Task: Create a section Agile Alliance and in the section, add a milestone Website Redesign in the project AgileAvail
Action: Mouse moved to (93, 443)
Screenshot: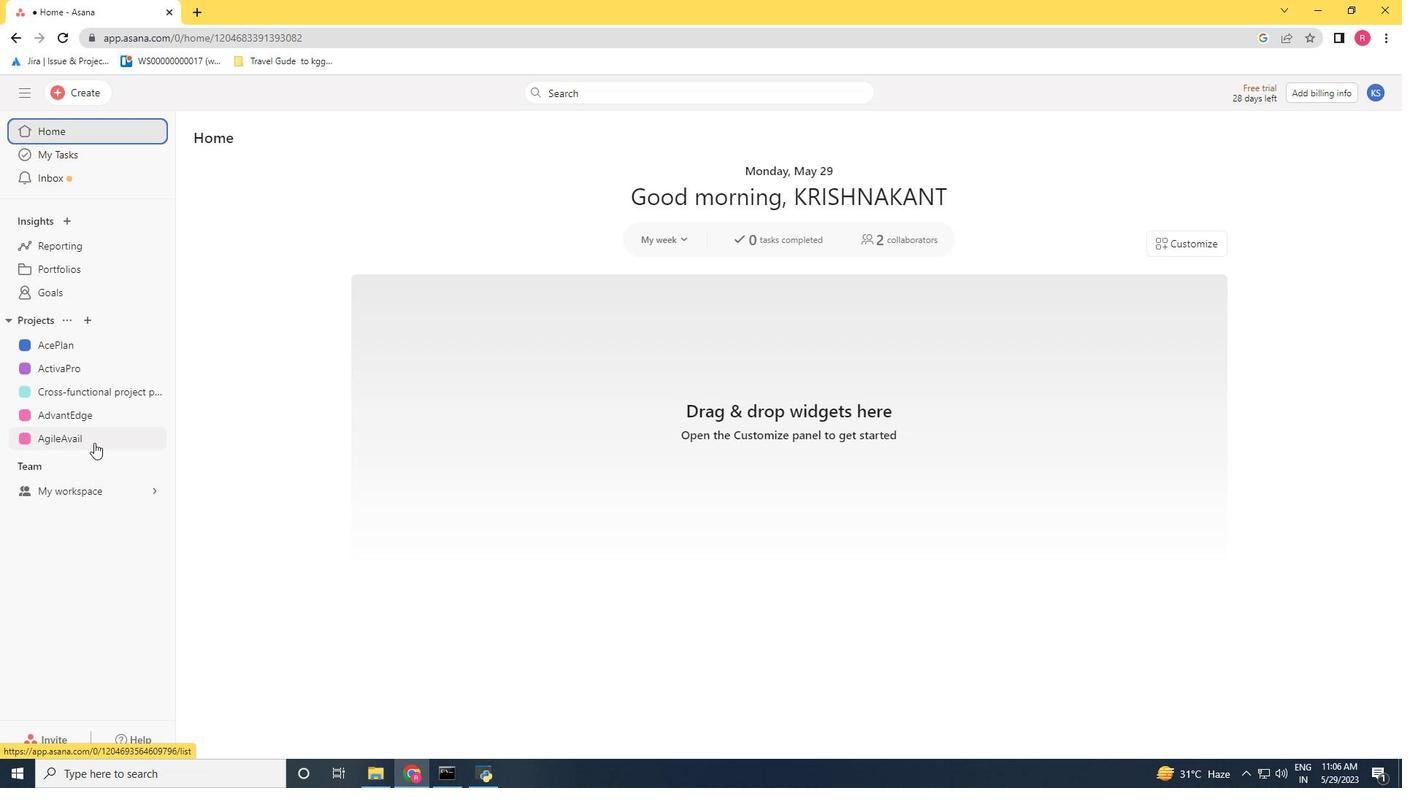 
Action: Mouse pressed left at (93, 443)
Screenshot: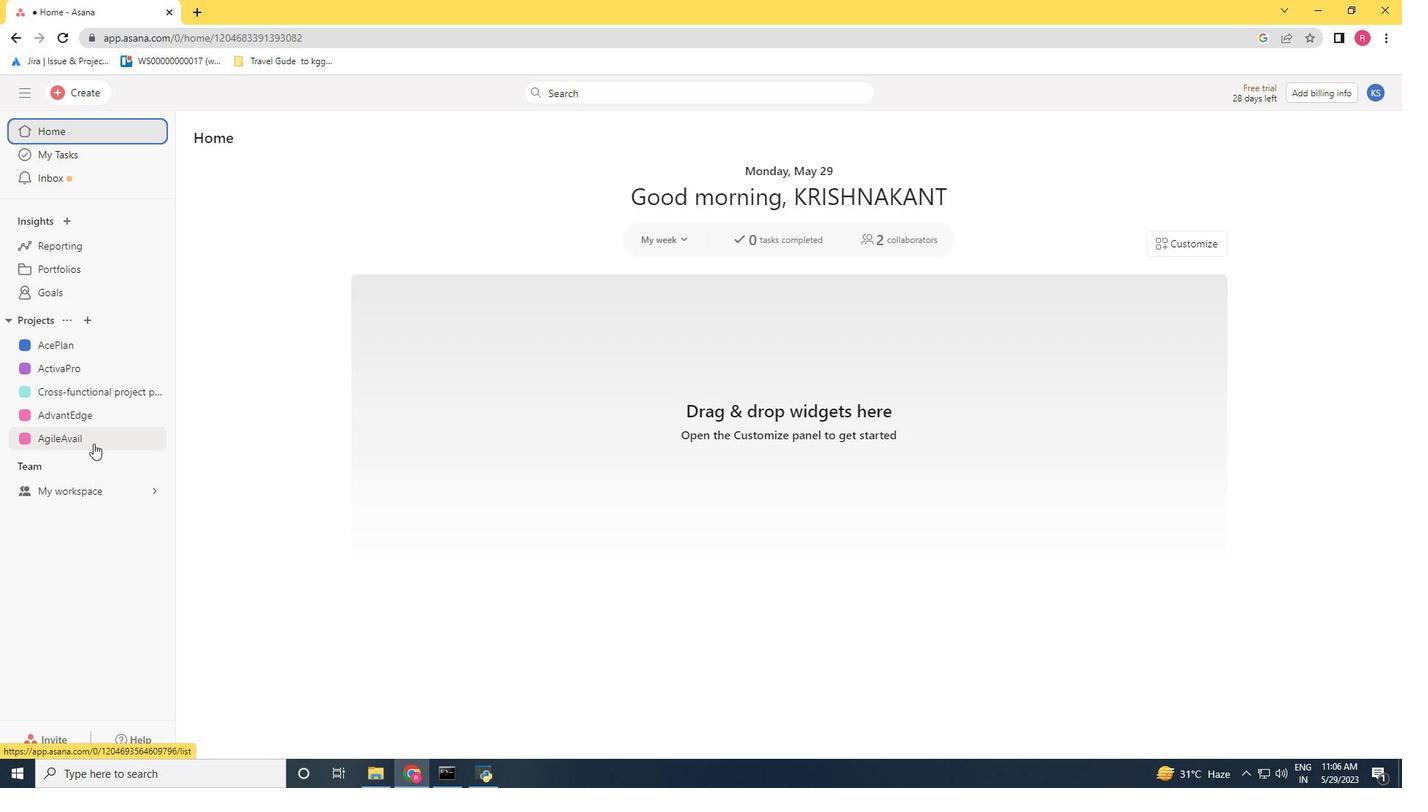 
Action: Mouse moved to (312, 654)
Screenshot: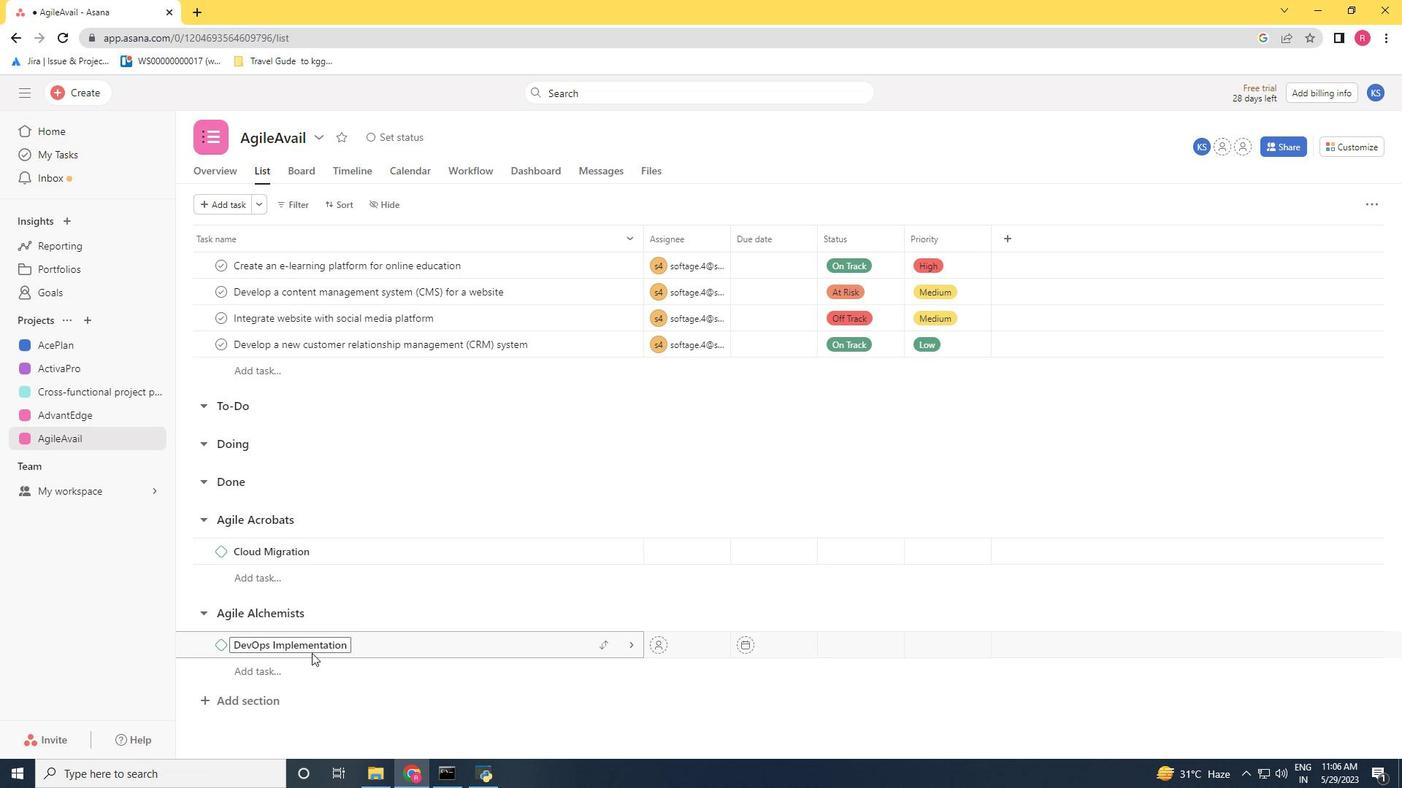 
Action: Mouse scrolled (312, 653) with delta (0, 0)
Screenshot: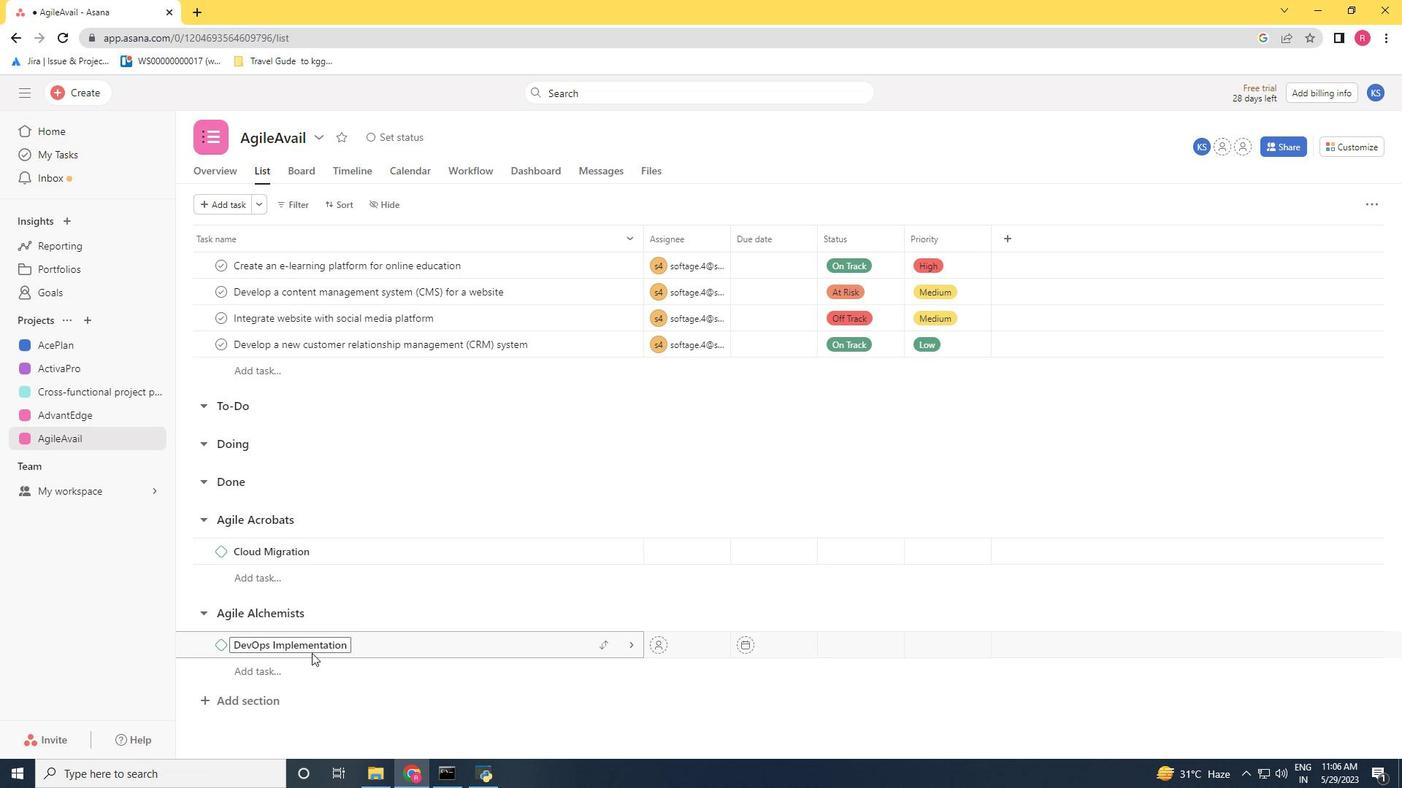 
Action: Mouse moved to (314, 654)
Screenshot: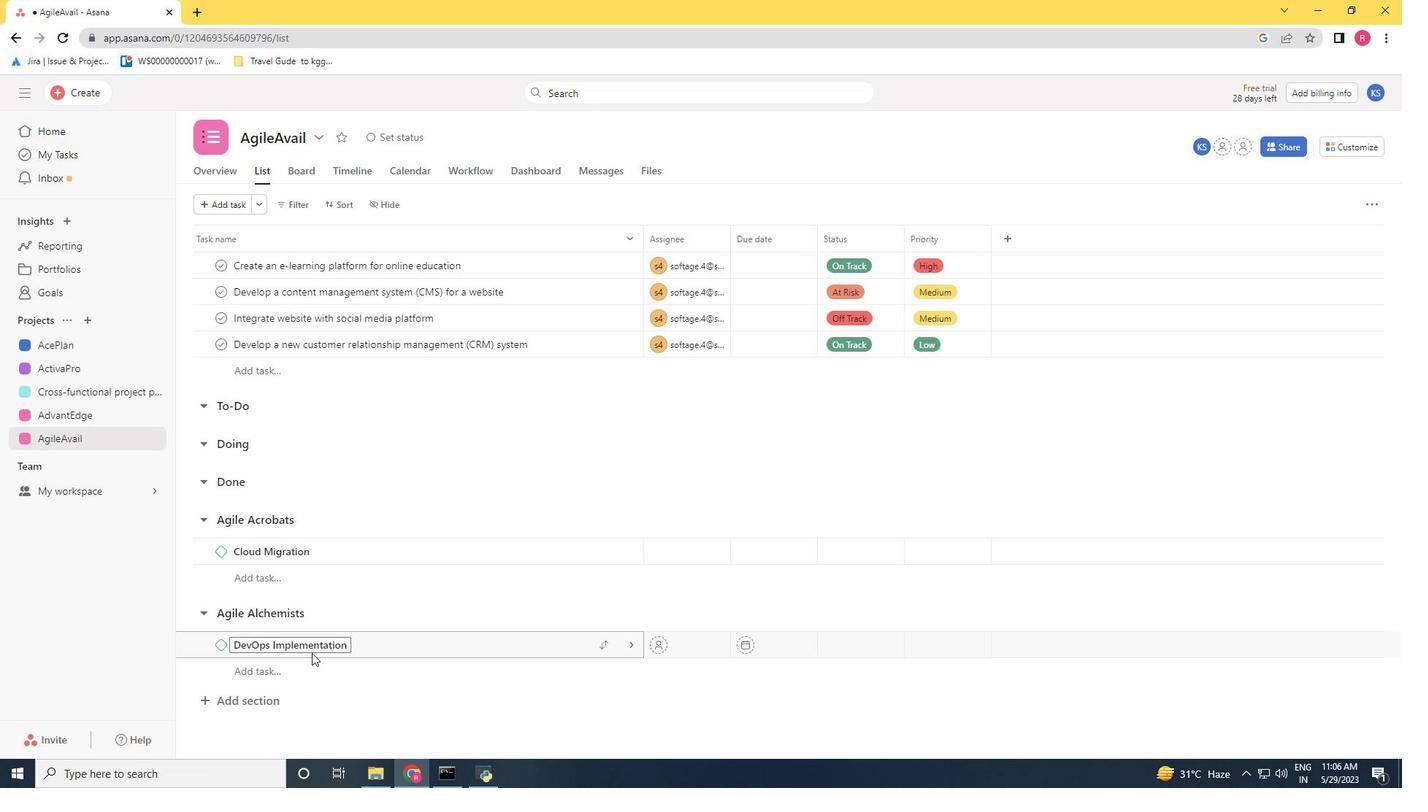 
Action: Mouse scrolled (314, 653) with delta (0, 0)
Screenshot: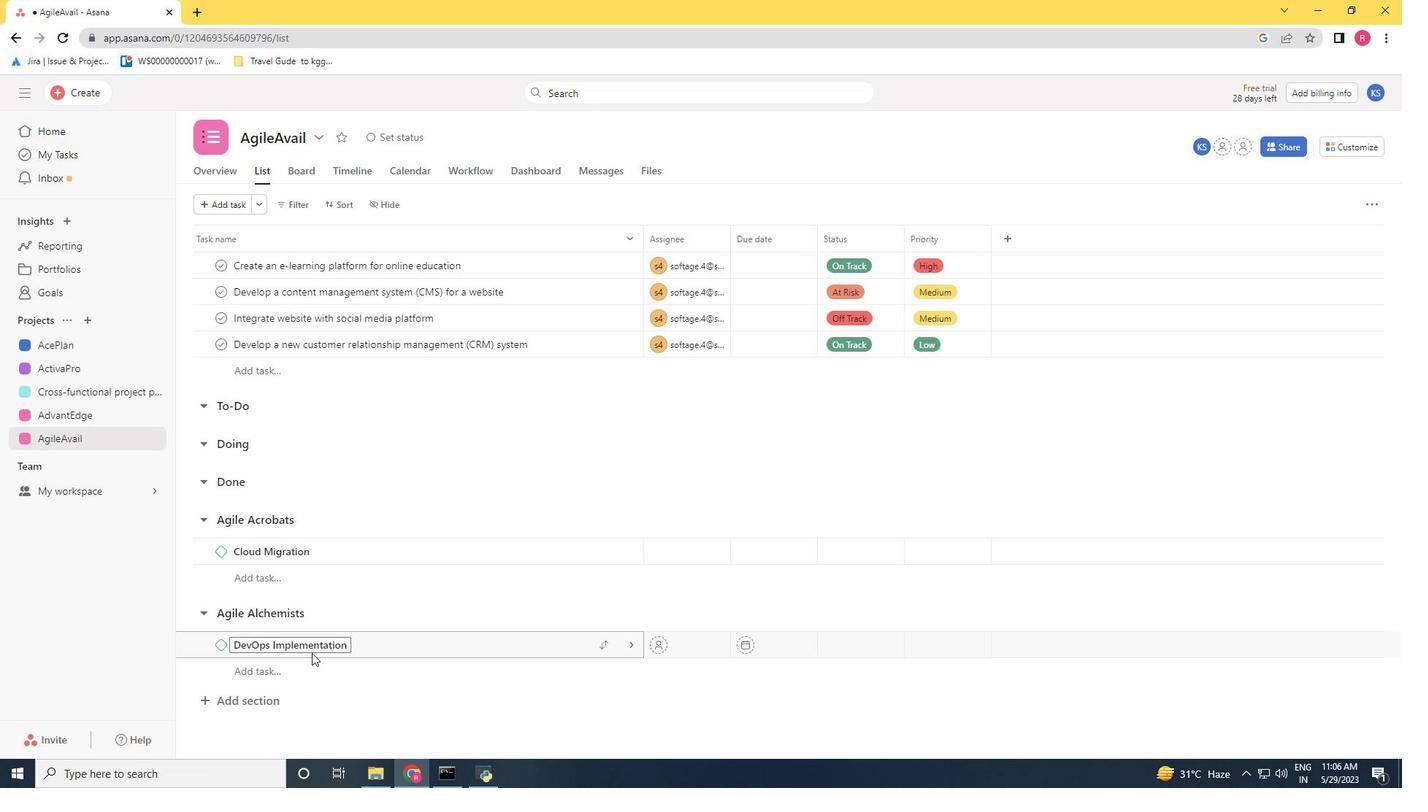 
Action: Mouse moved to (315, 652)
Screenshot: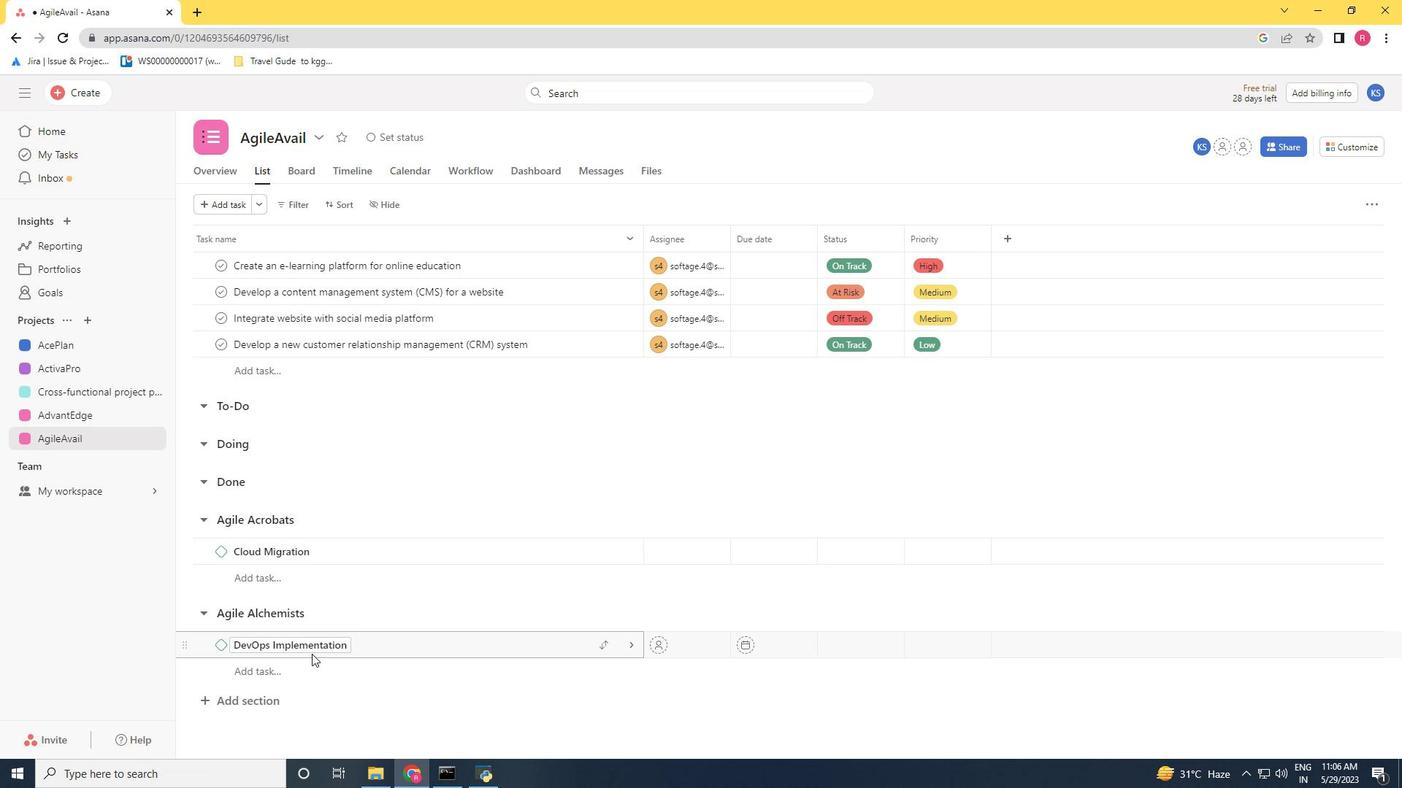 
Action: Mouse scrolled (315, 652) with delta (0, 0)
Screenshot: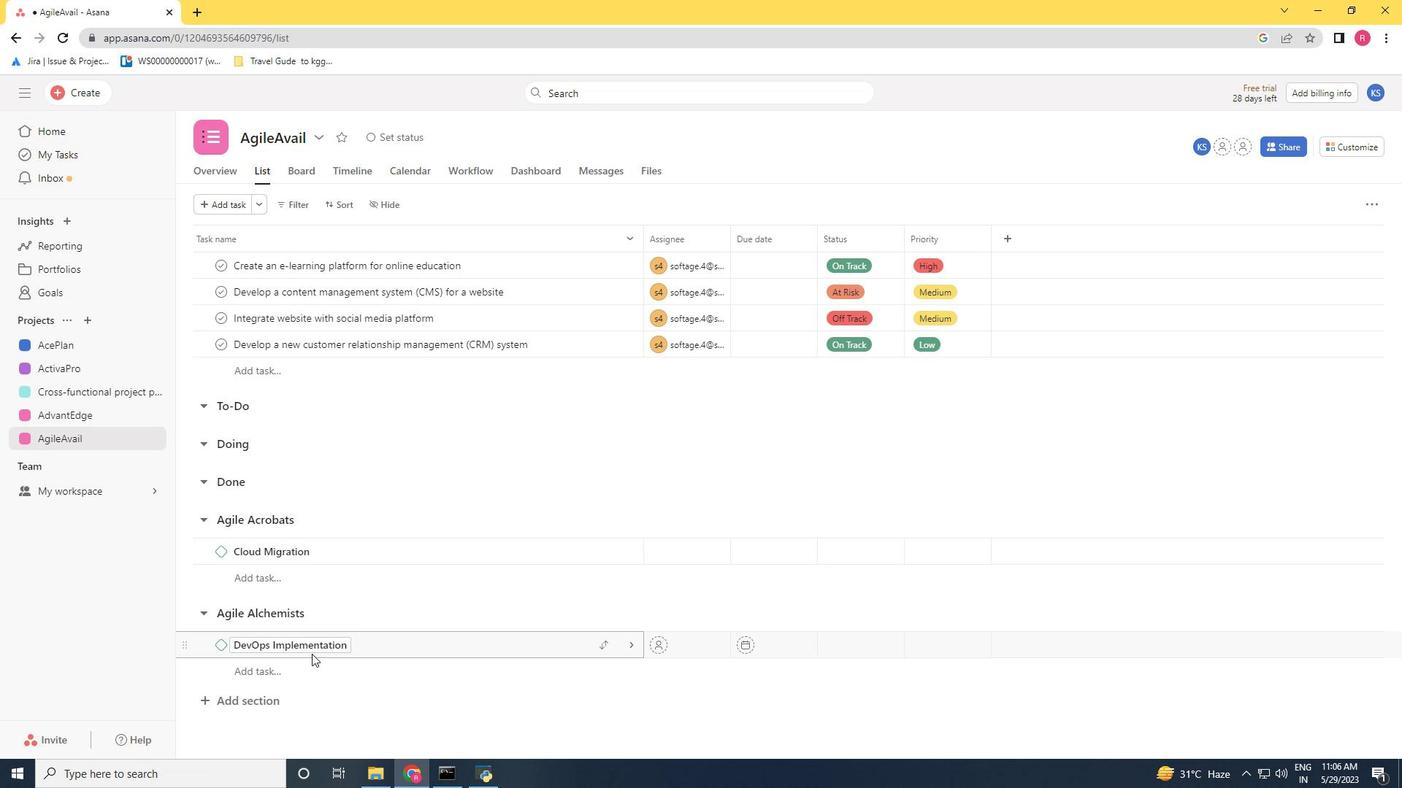 
Action: Mouse scrolled (315, 652) with delta (0, 0)
Screenshot: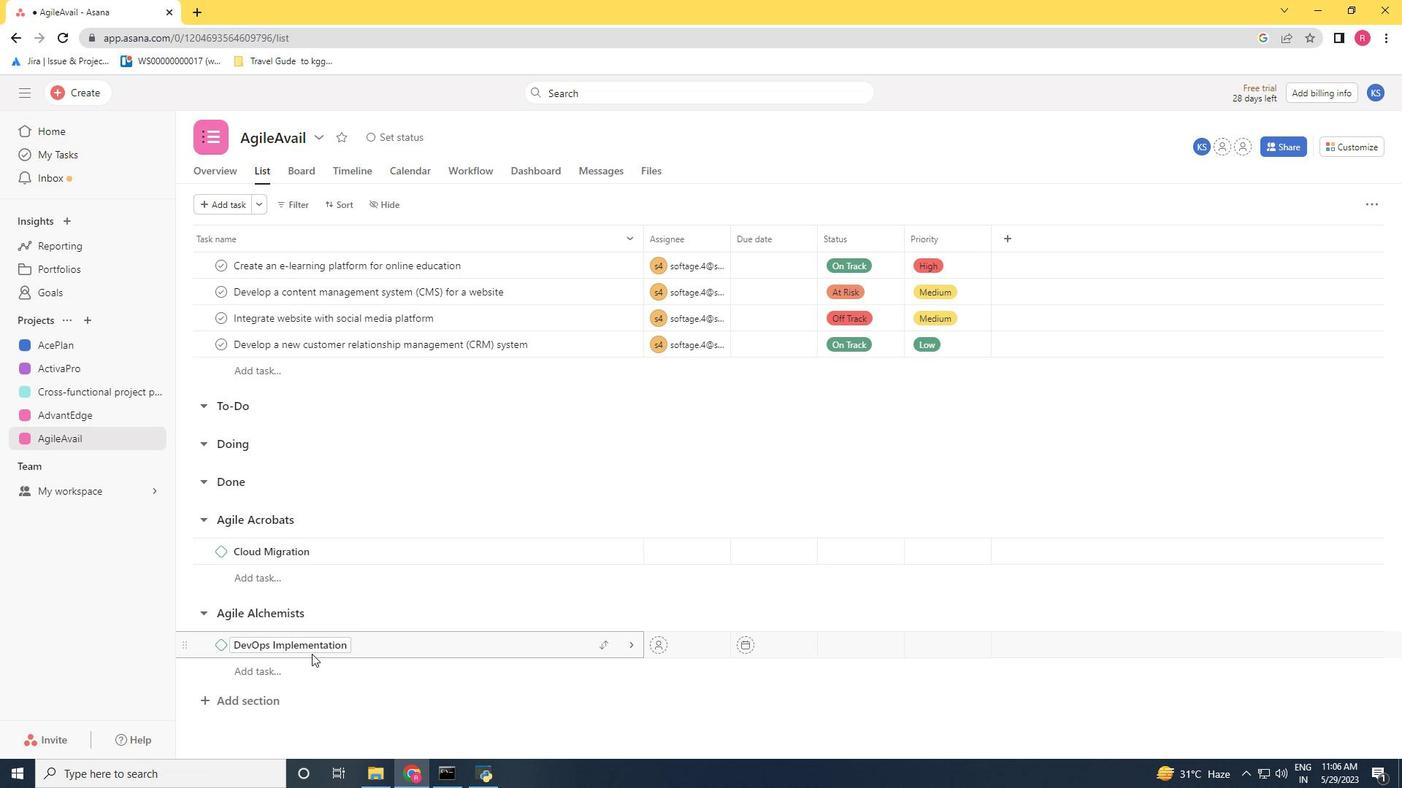 
Action: Mouse moved to (272, 703)
Screenshot: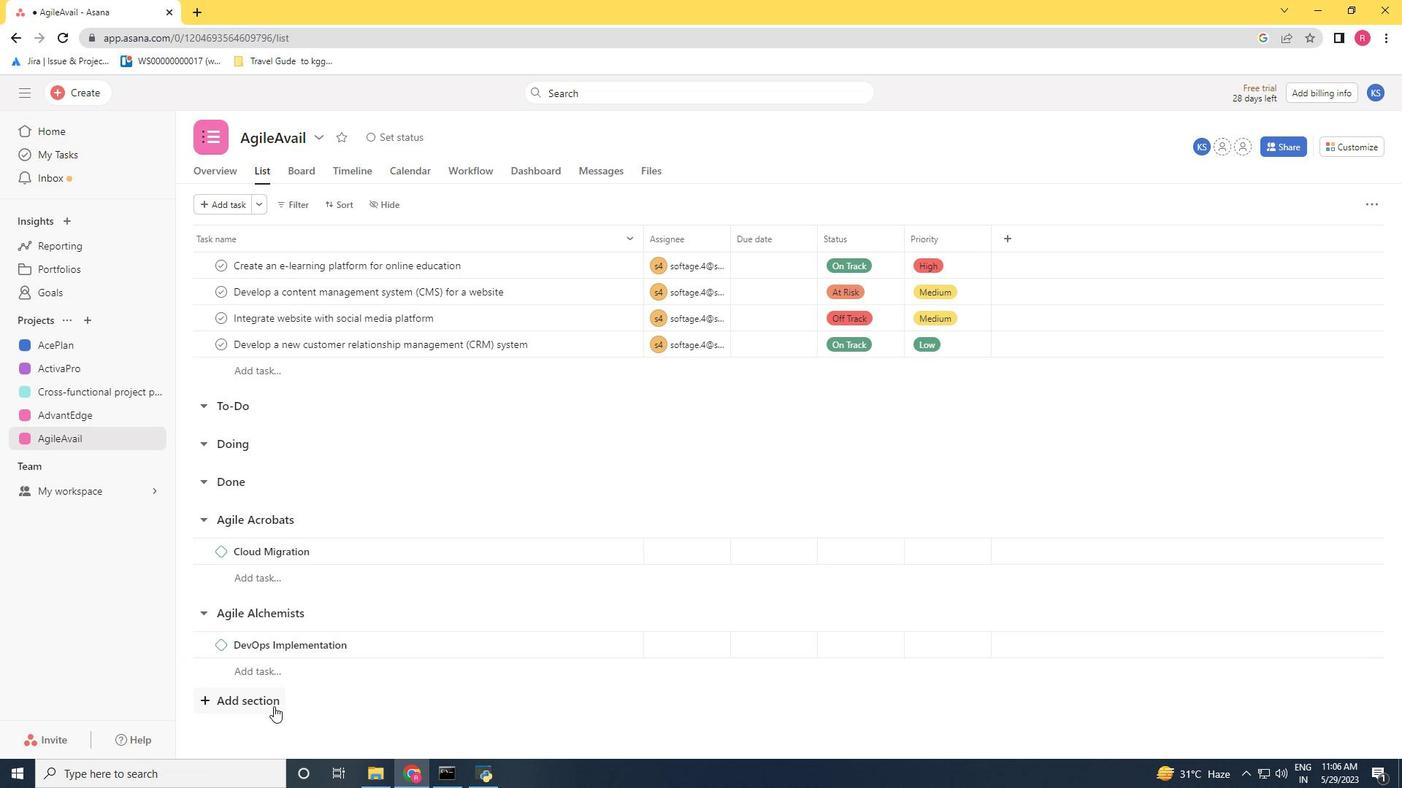 
Action: Mouse pressed left at (272, 703)
Screenshot: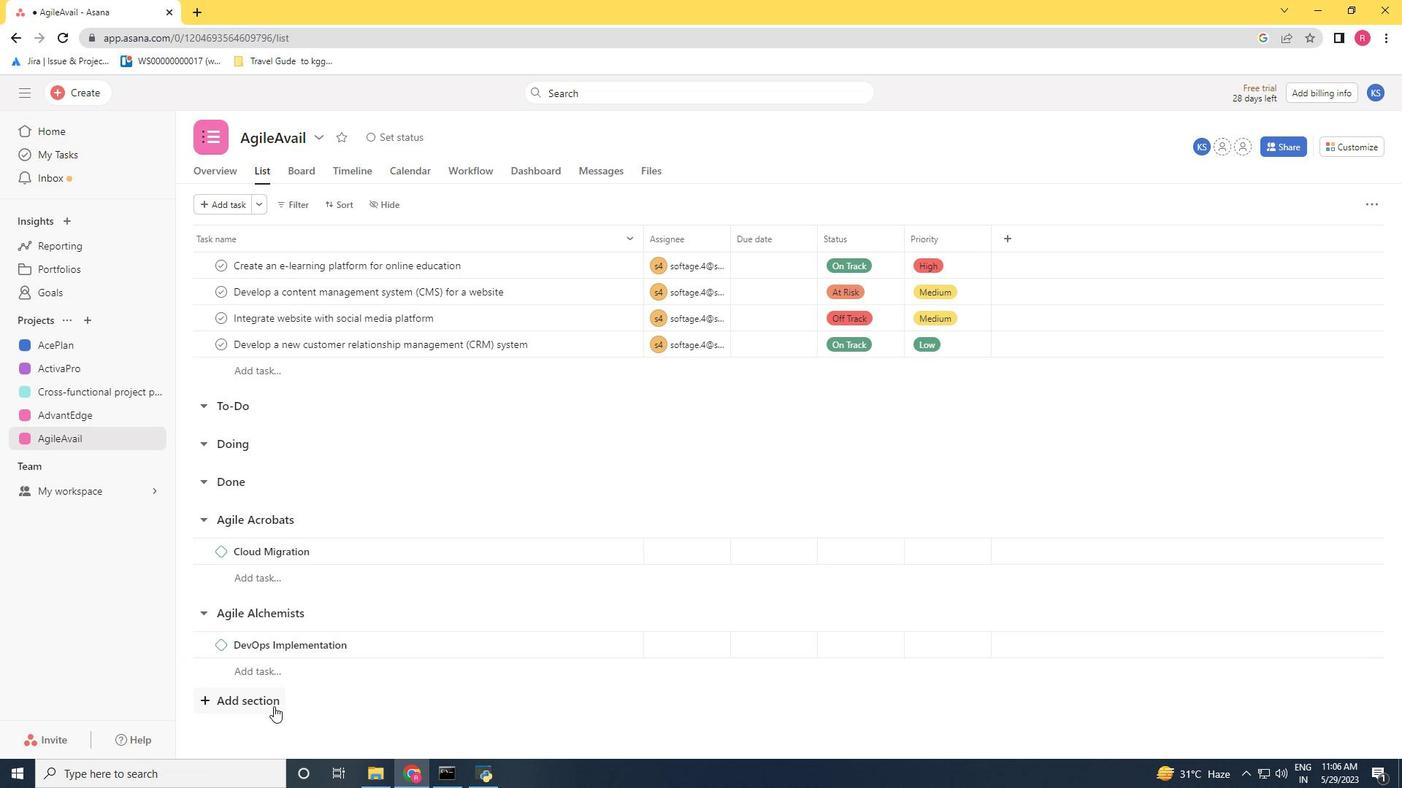 
Action: Mouse moved to (452, 431)
Screenshot: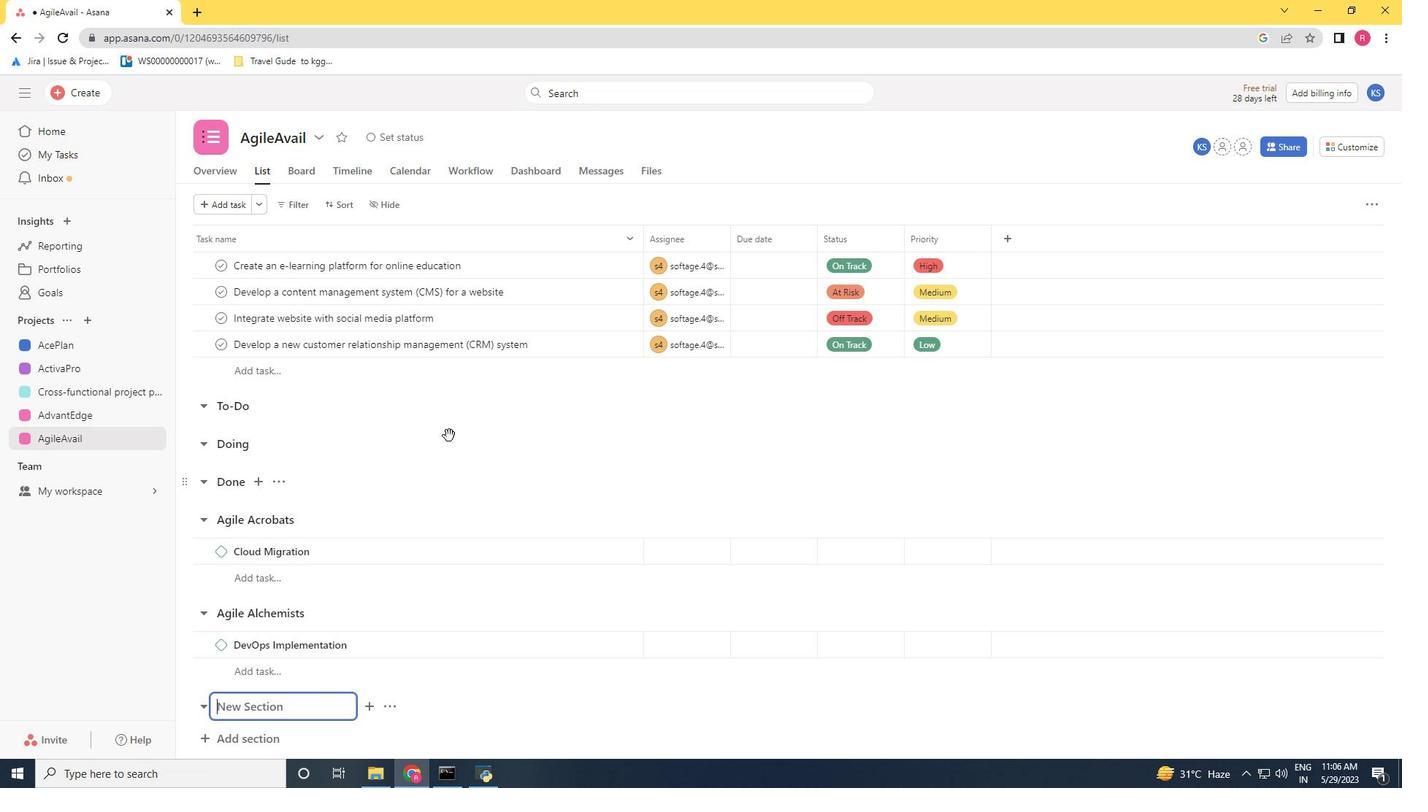 
Action: Key pressed <Key.shift>Agilr<Key.backspace>e<Key.space><Key.shift>Alliance<Key.enter><Key.shift><Key.shift><Key.shift><Key.shift><Key.shift><Key.shift><Key.shift><Key.shift><Key.shift>Webste<Key.space><Key.shift>Redesign<Key.left><Key.left><Key.left><Key.left><Key.left><Key.left><Key.left><Key.left><Key.left><Key.left><Key.left>i<Key.right><Key.right><Key.right><Key.right><Key.right><Key.right><Key.right><Key.right><Key.right><Key.right><Key.right><Key.right><Key.right>
Screenshot: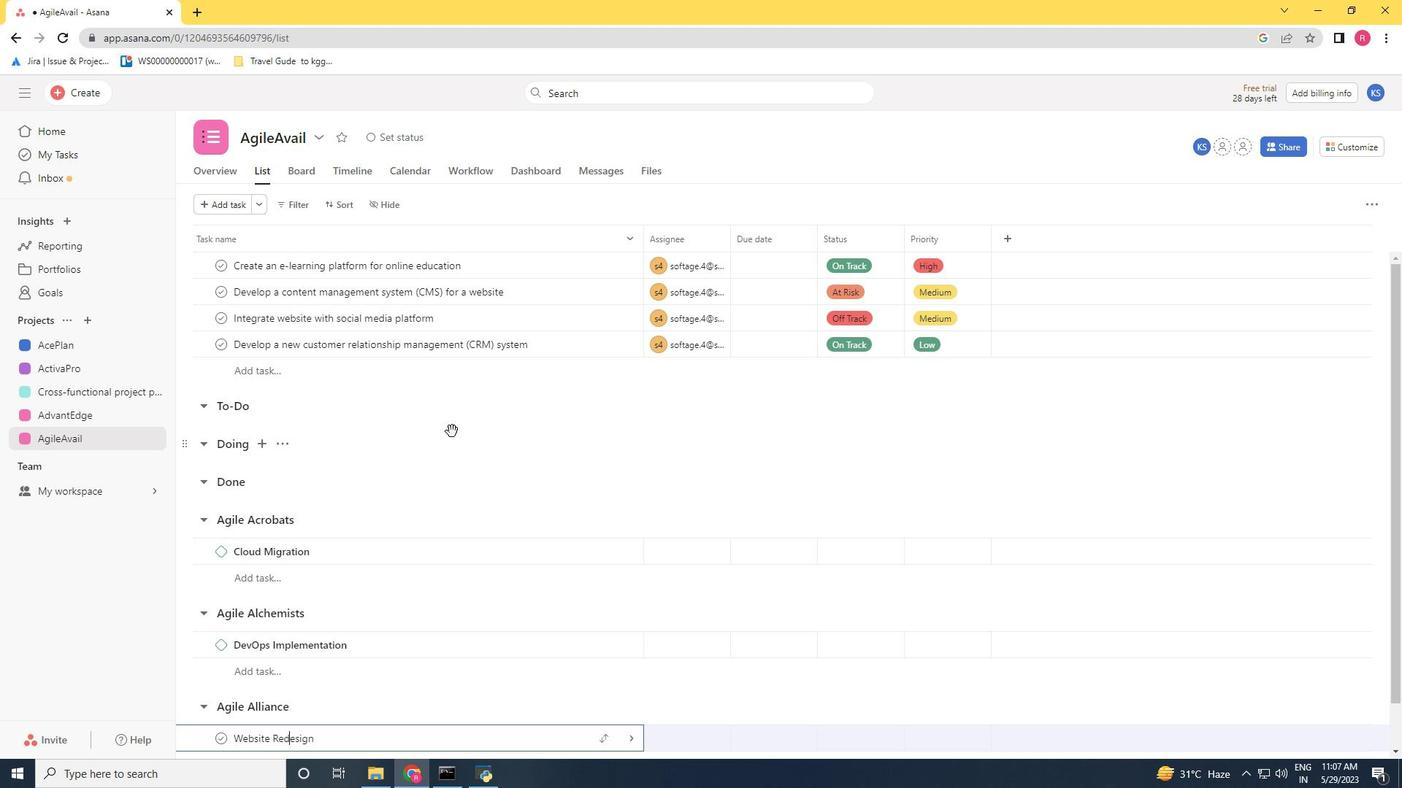 
Action: Mouse moved to (452, 432)
Screenshot: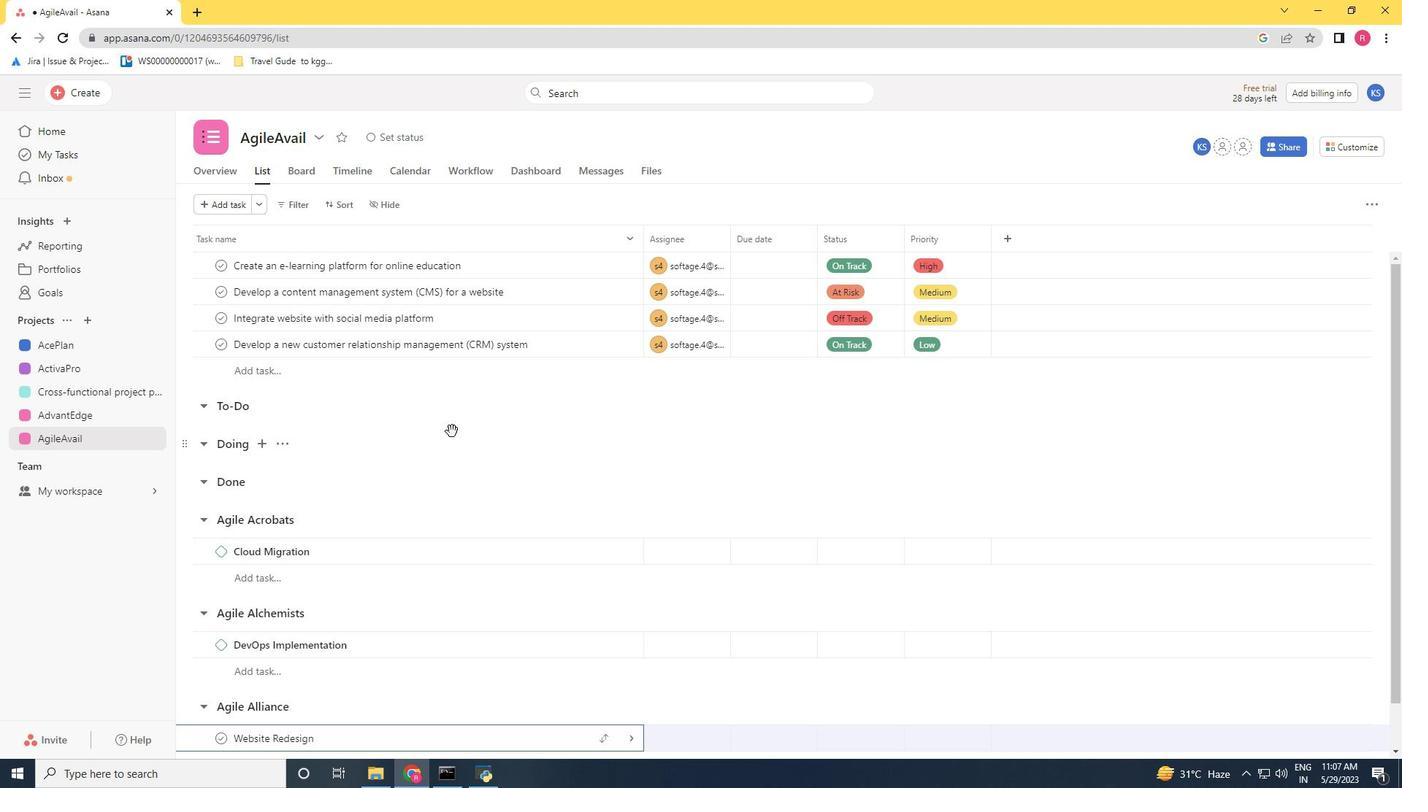 
Action: Mouse scrolled (452, 431) with delta (0, 0)
Screenshot: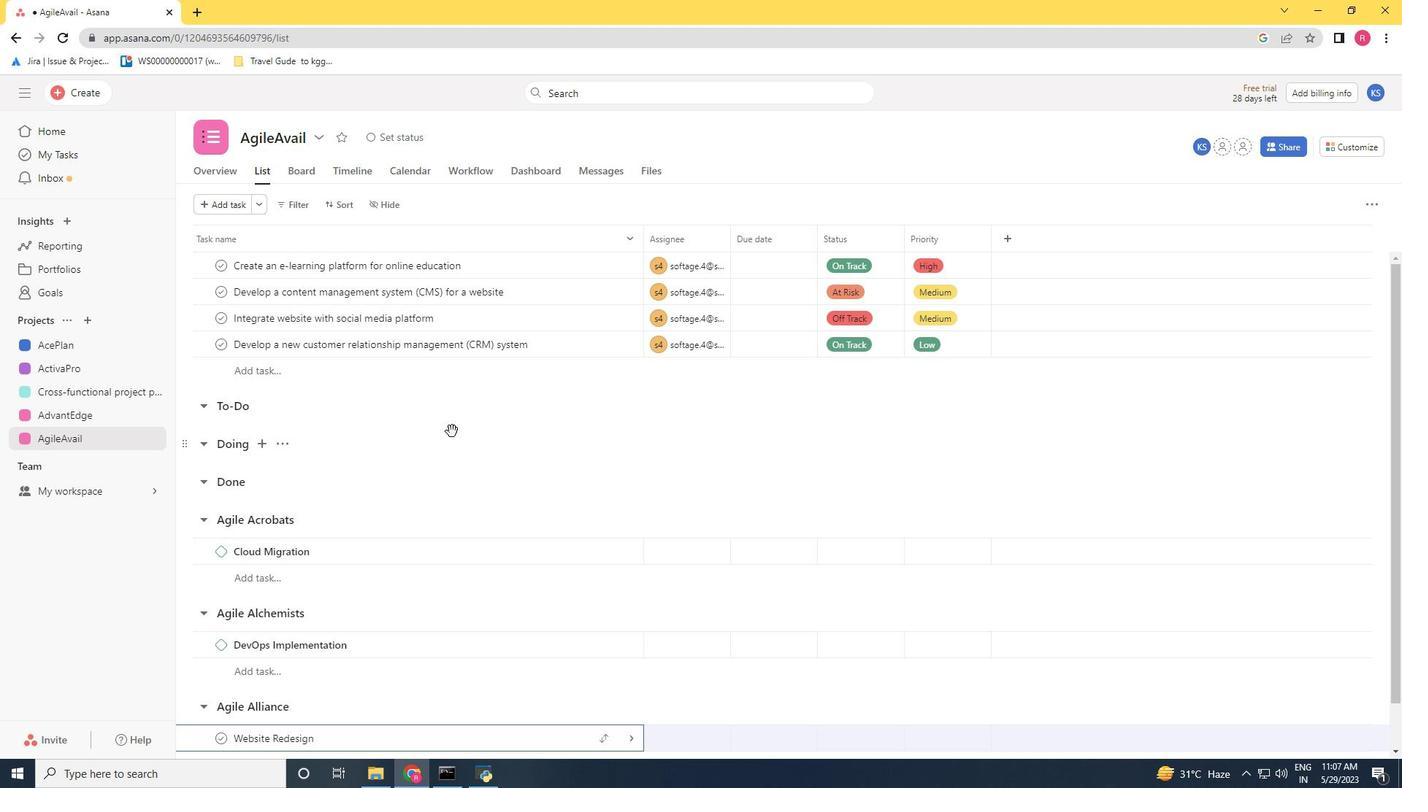 
Action: Mouse moved to (451, 432)
Screenshot: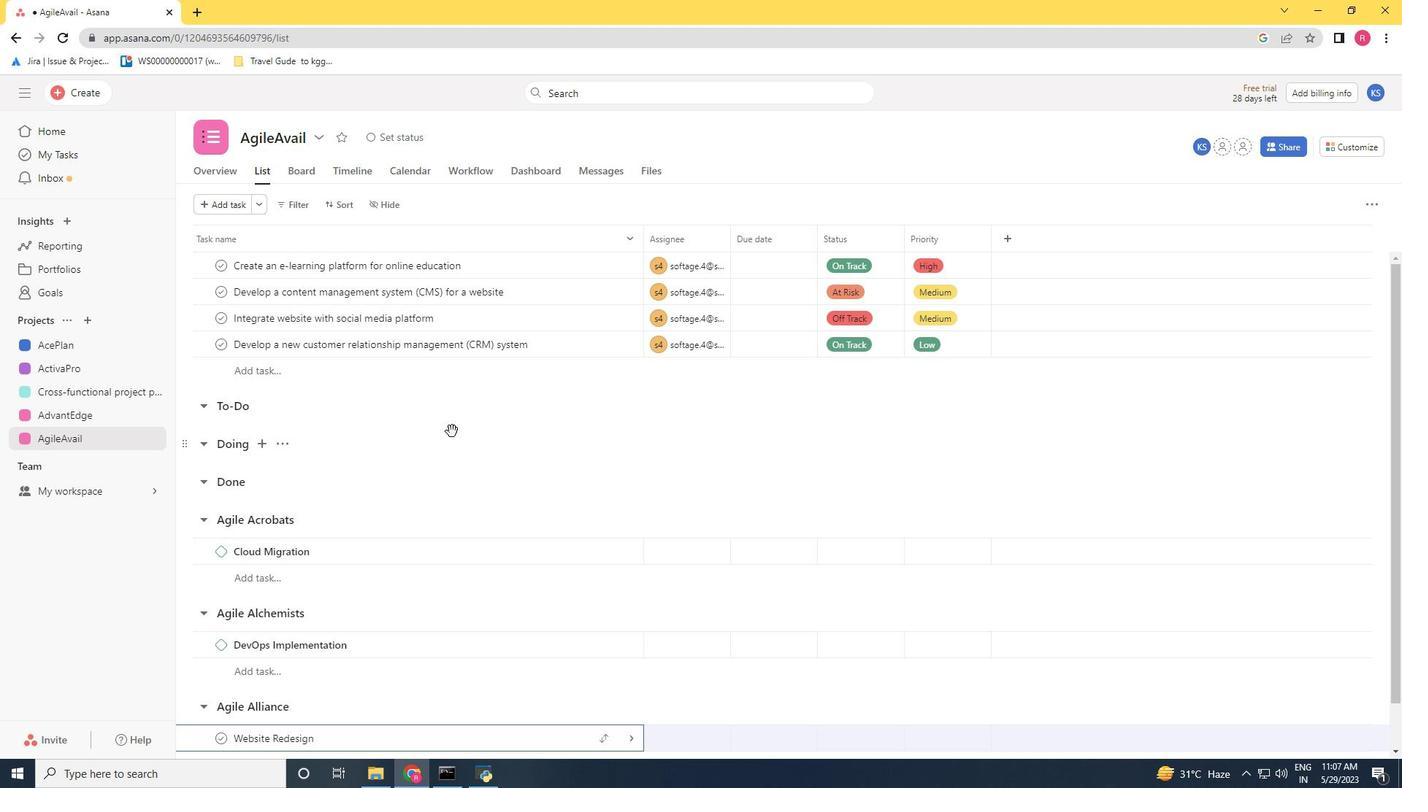 
Action: Mouse scrolled (451, 431) with delta (0, 0)
Screenshot: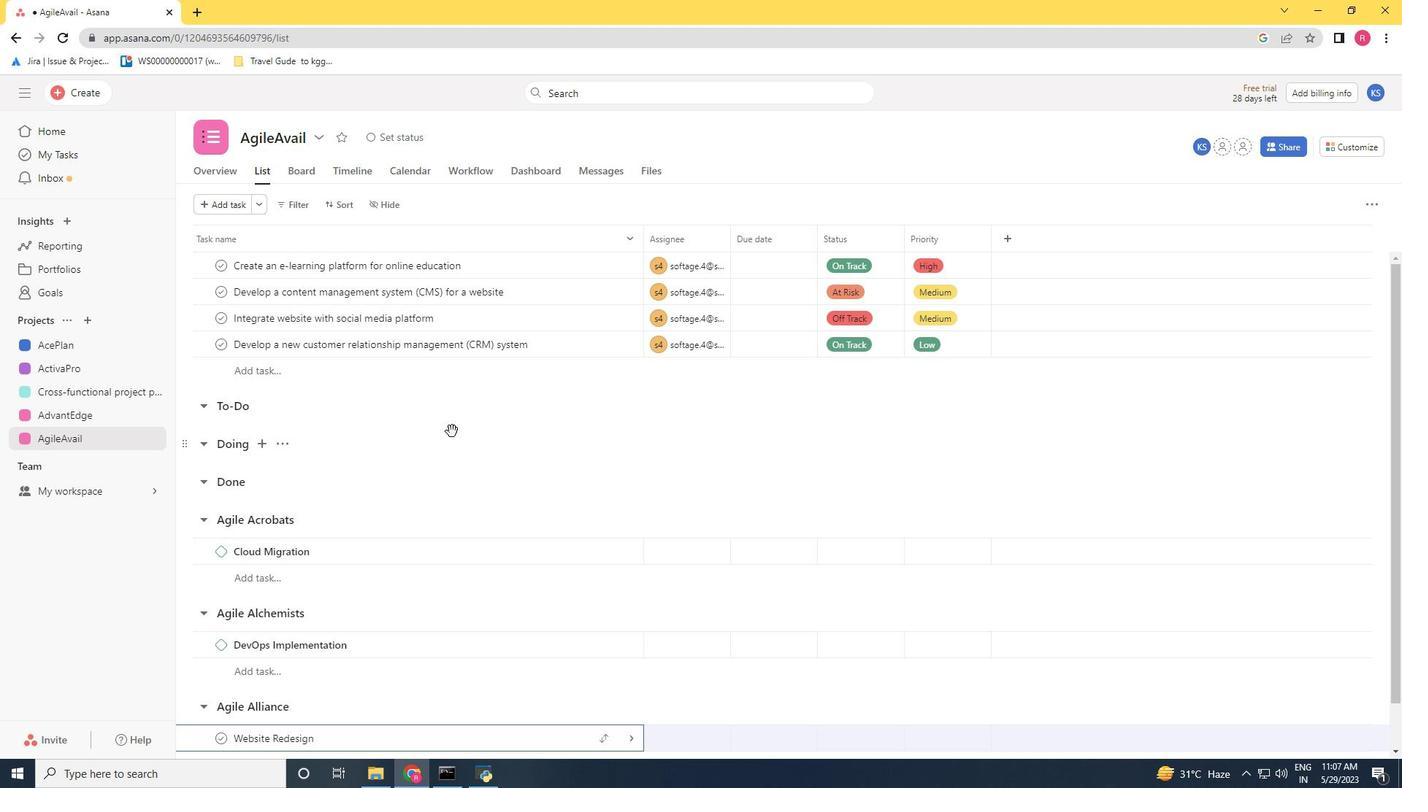 
Action: Mouse moved to (450, 433)
Screenshot: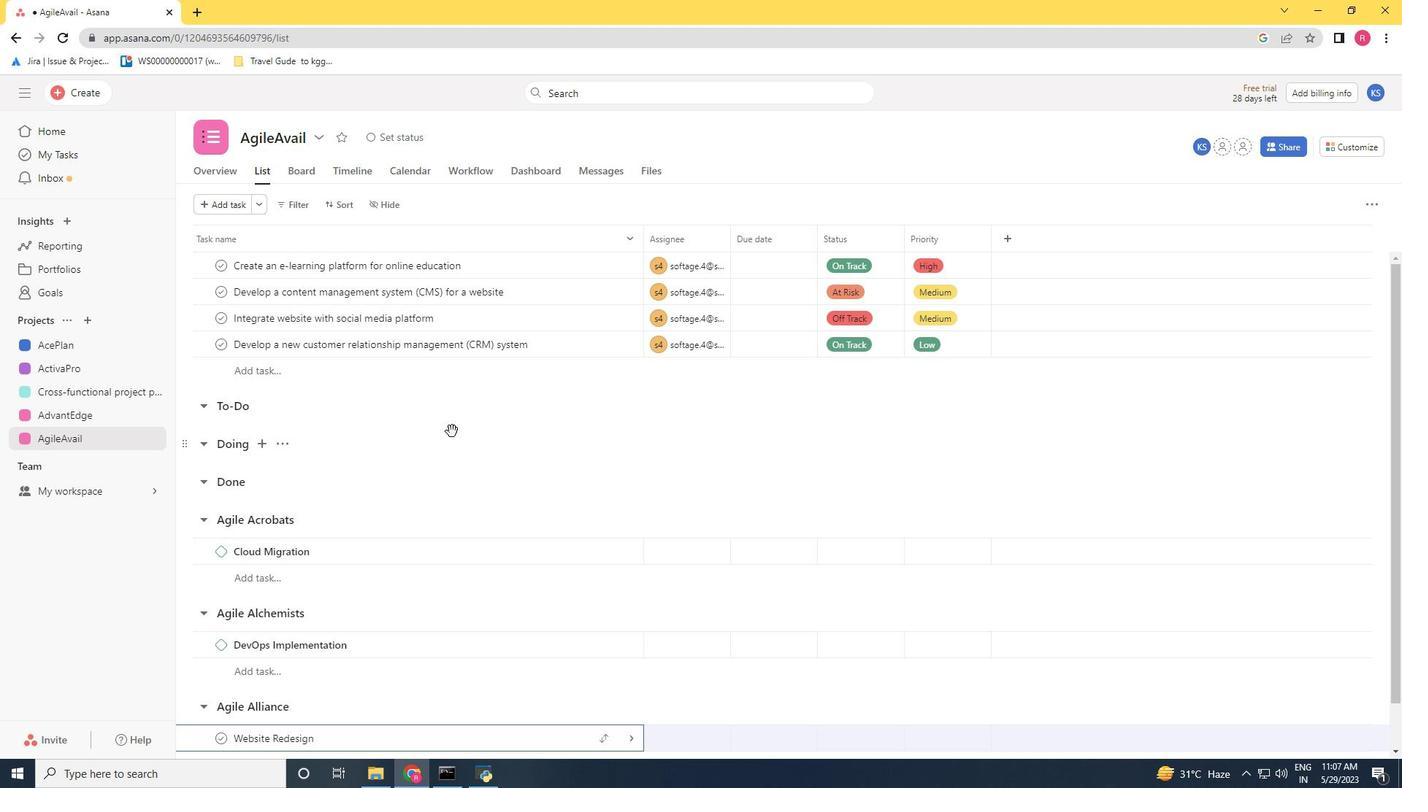 
Action: Mouse scrolled (450, 433) with delta (0, 0)
Screenshot: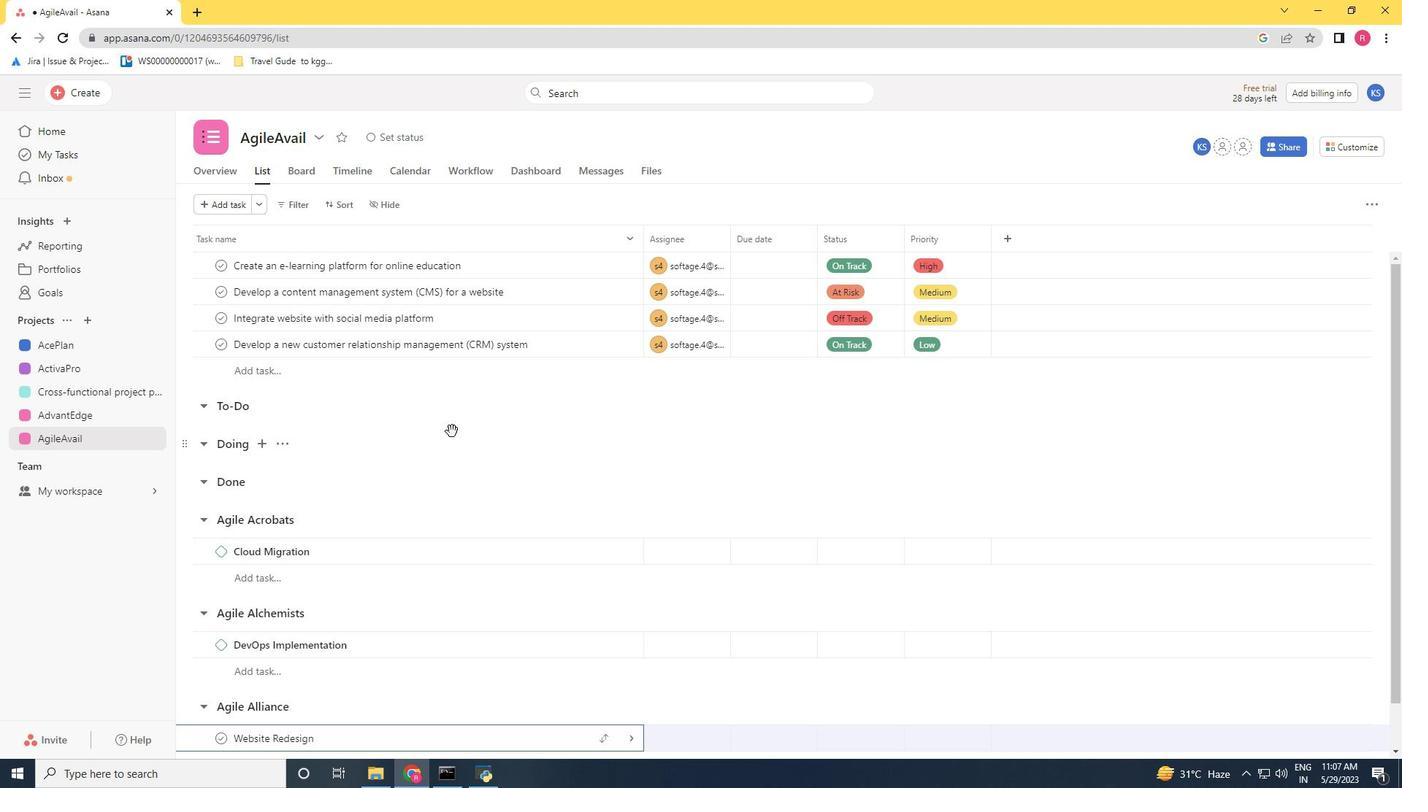 
Action: Mouse moved to (450, 434)
Screenshot: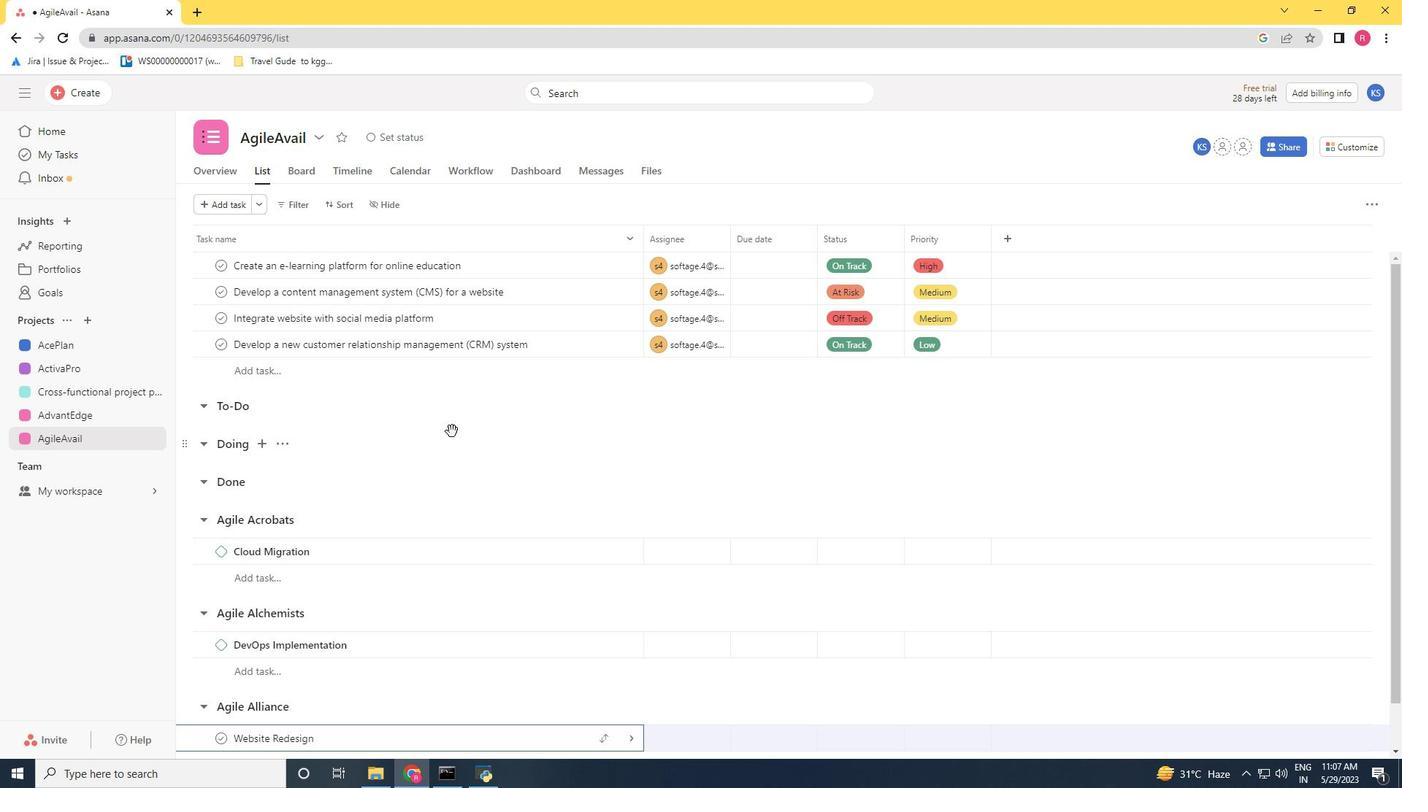 
Action: Mouse scrolled (450, 433) with delta (0, 0)
Screenshot: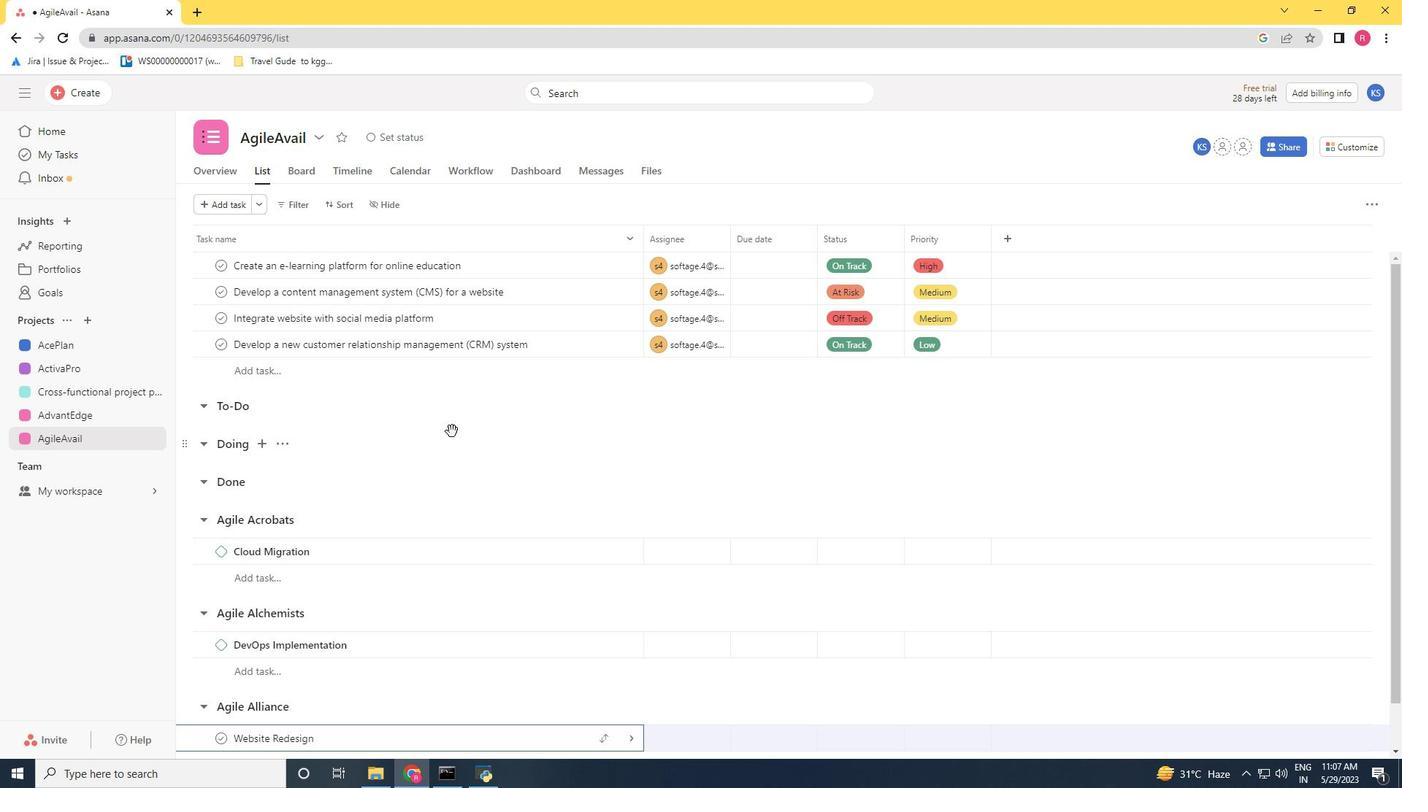 
Action: Mouse moved to (449, 436)
Screenshot: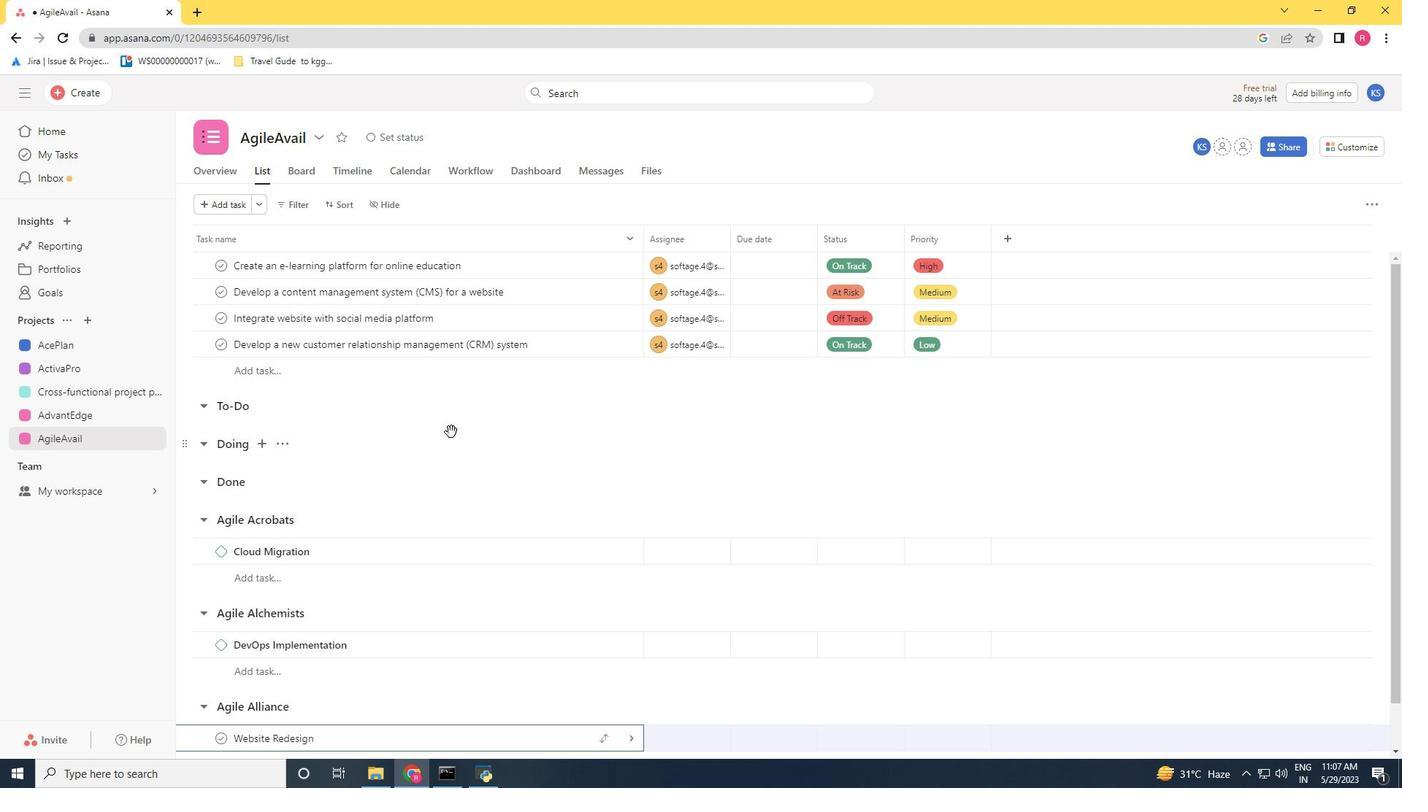 
Action: Mouse scrolled (449, 435) with delta (0, 0)
Screenshot: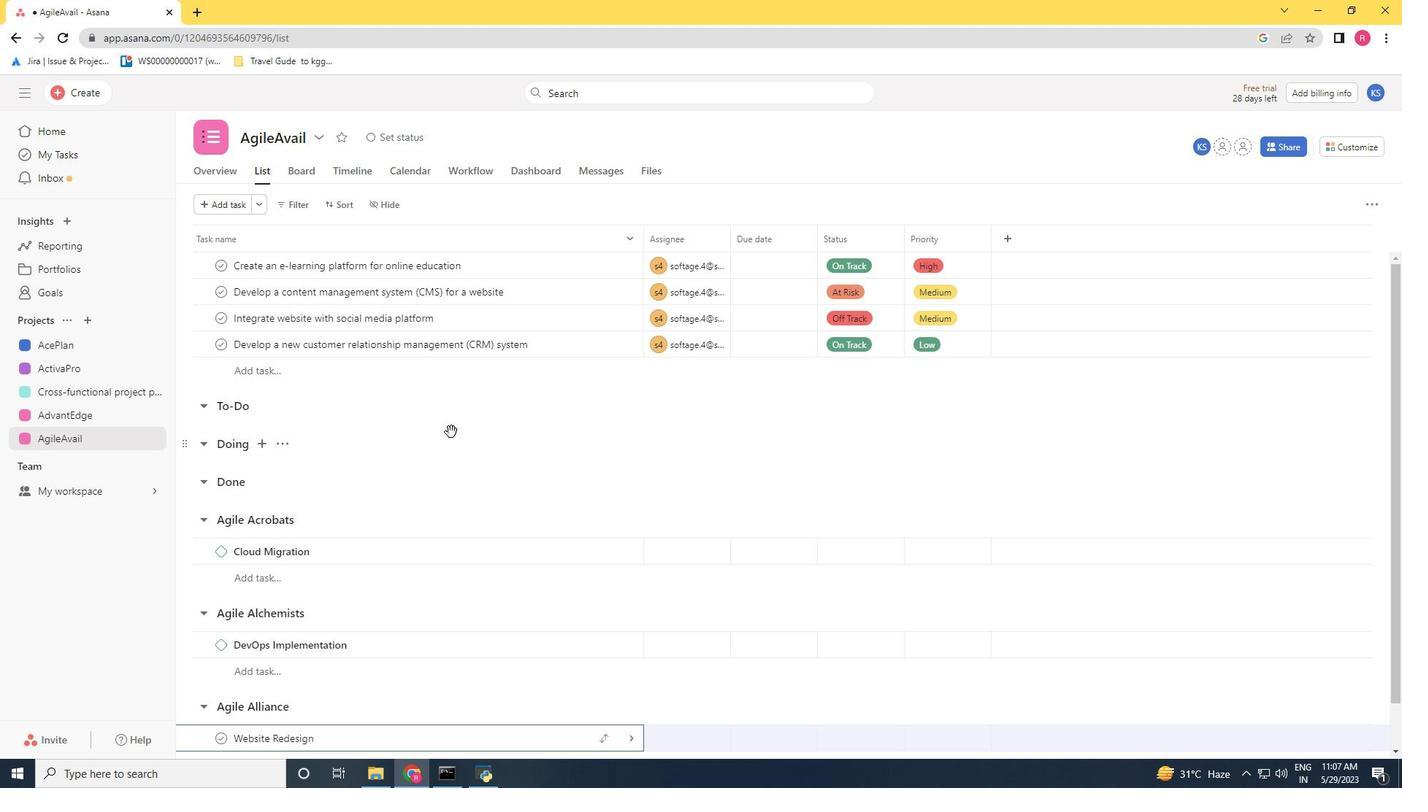 
Action: Mouse moved to (408, 683)
Screenshot: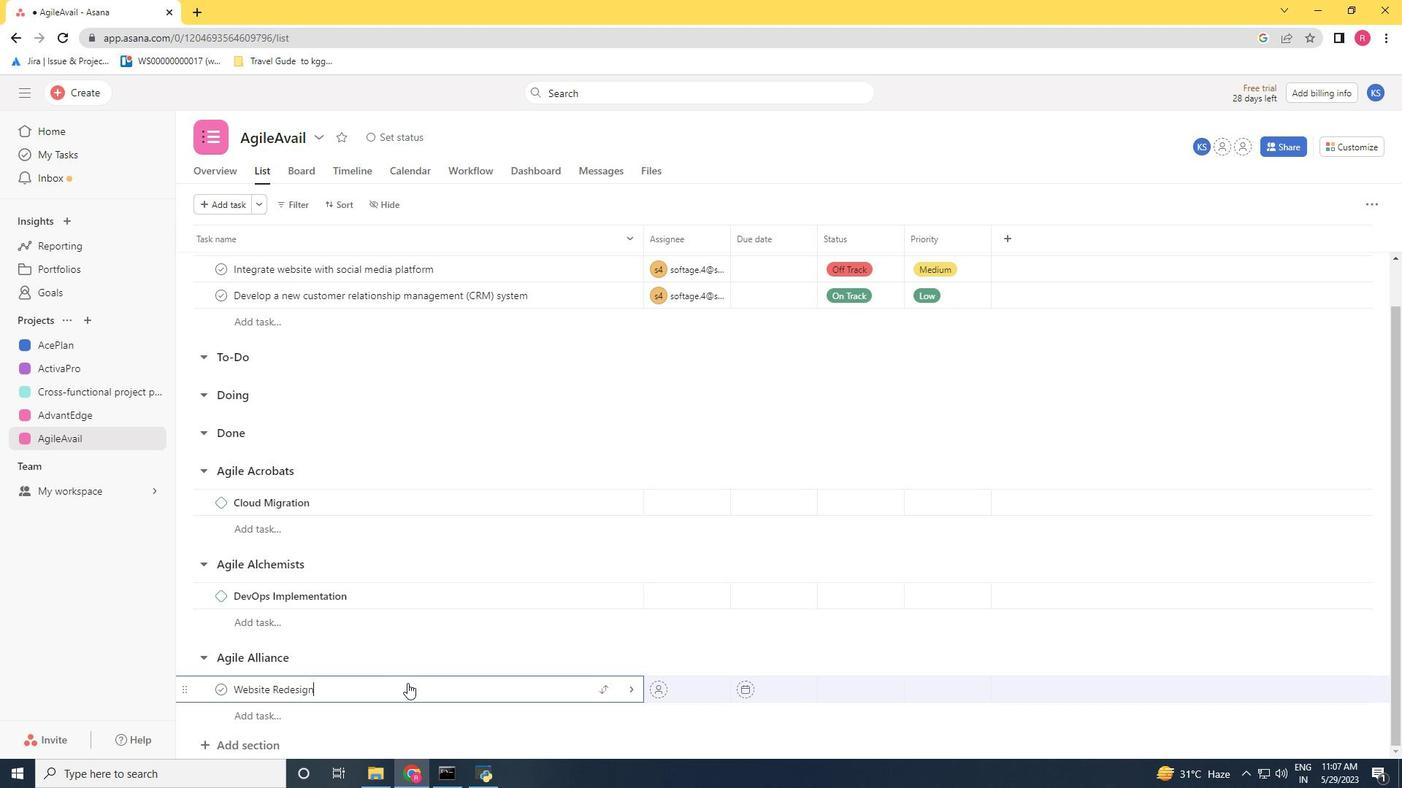 
Action: Mouse pressed right at (408, 683)
Screenshot: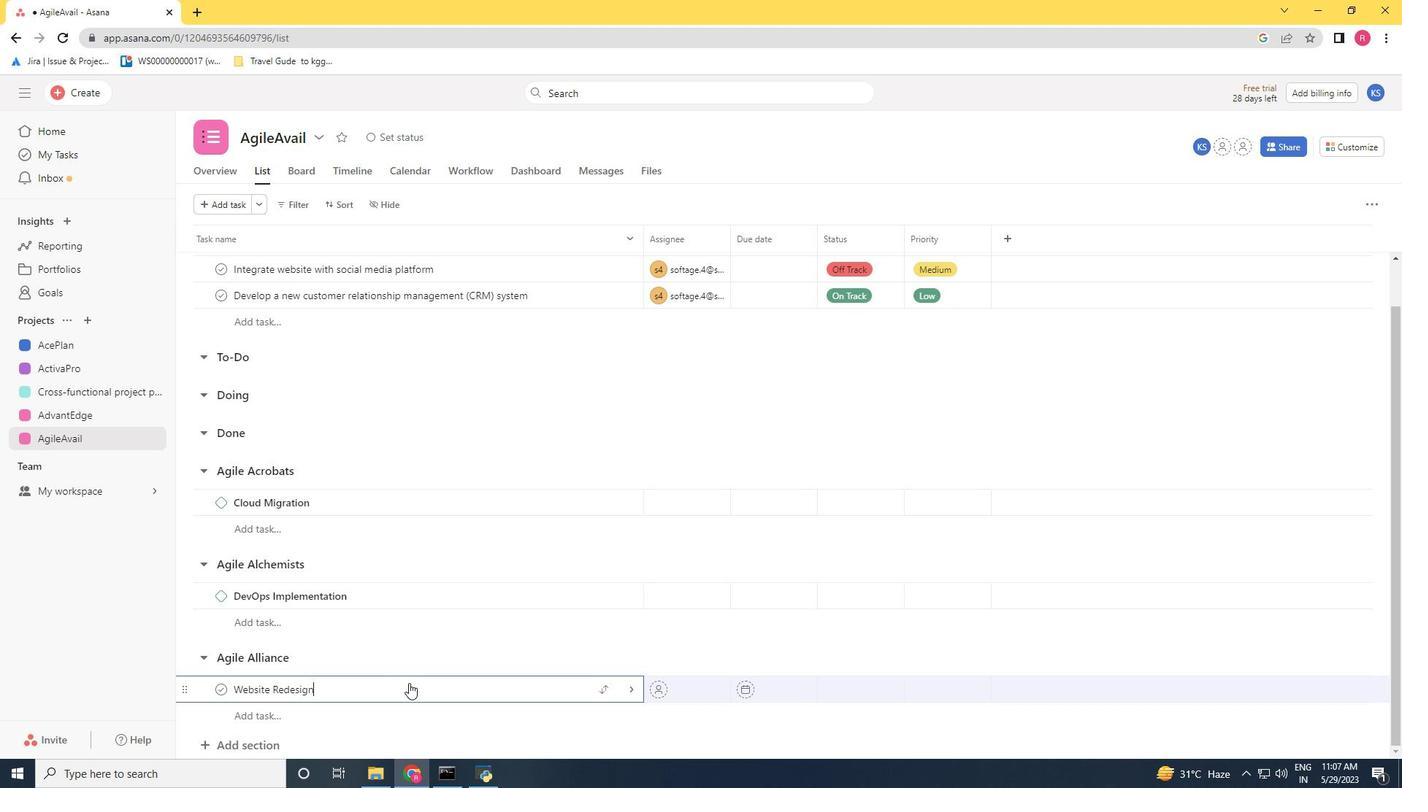
Action: Mouse moved to (455, 612)
Screenshot: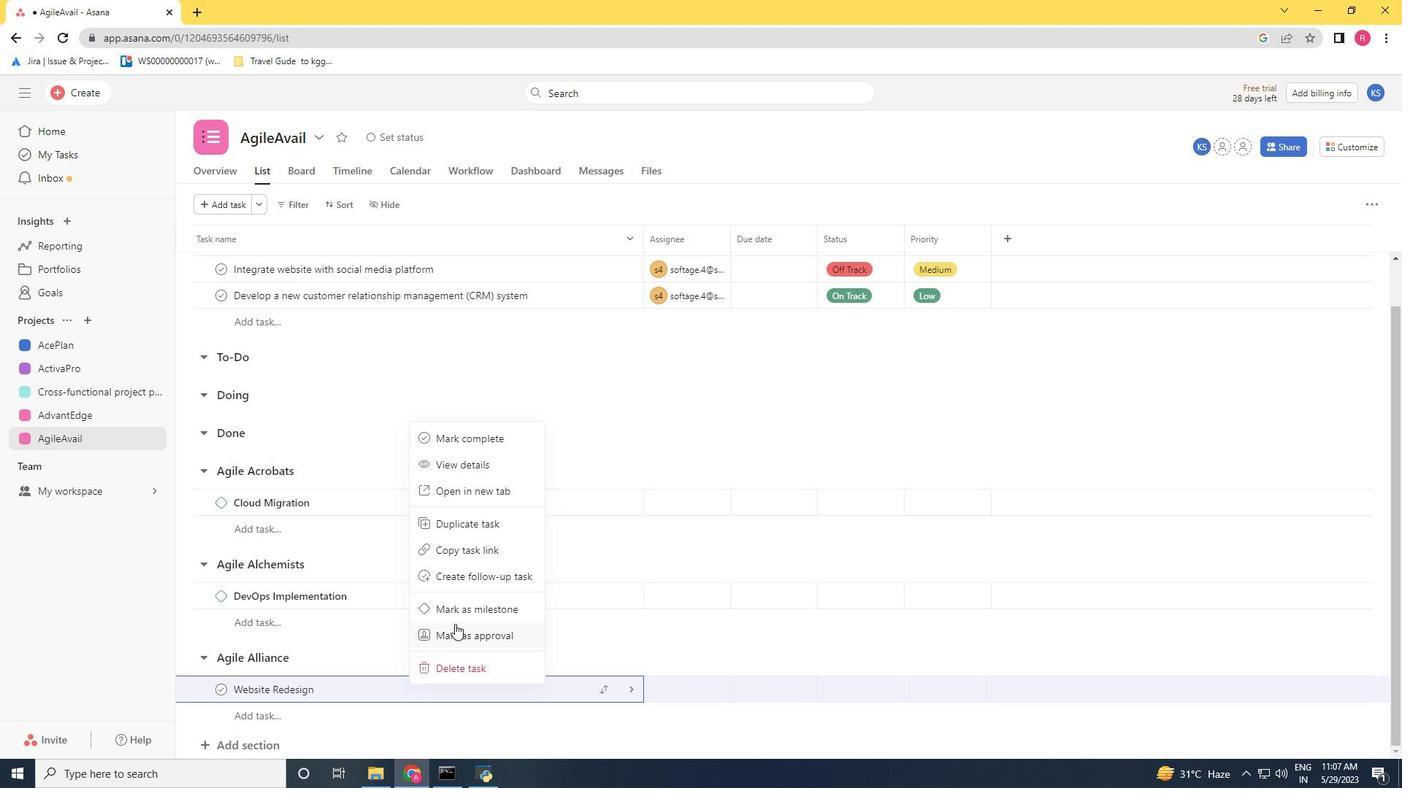 
Action: Mouse pressed left at (455, 612)
Screenshot: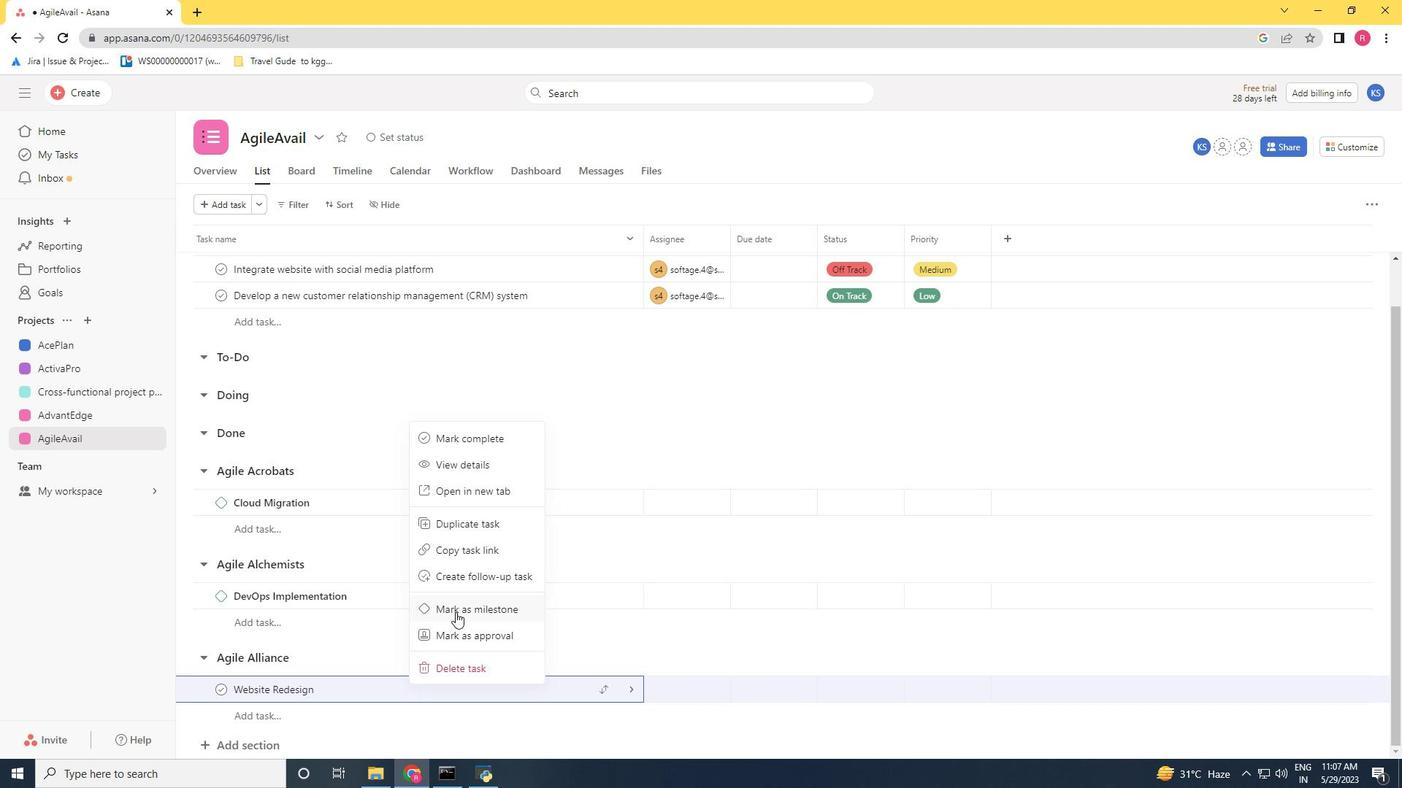 
